 Task: Create in the project TrendSetter a sprint 'Scope Sprint'.
Action: Mouse moved to (1128, 393)
Screenshot: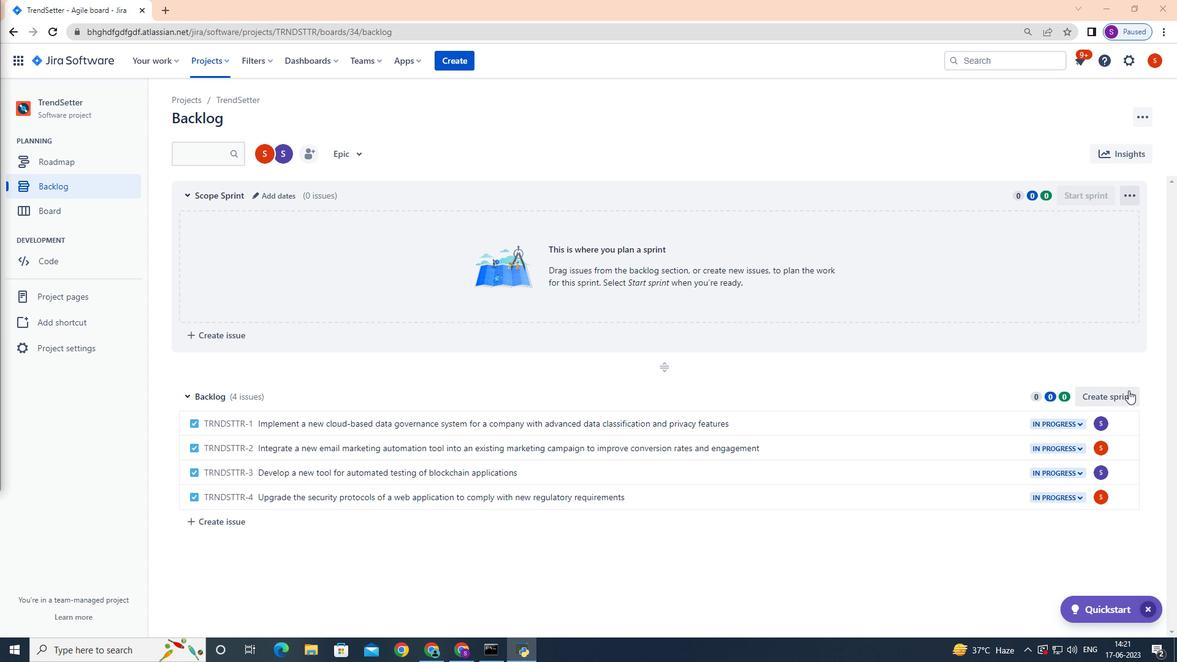 
Action: Mouse pressed left at (1128, 393)
Screenshot: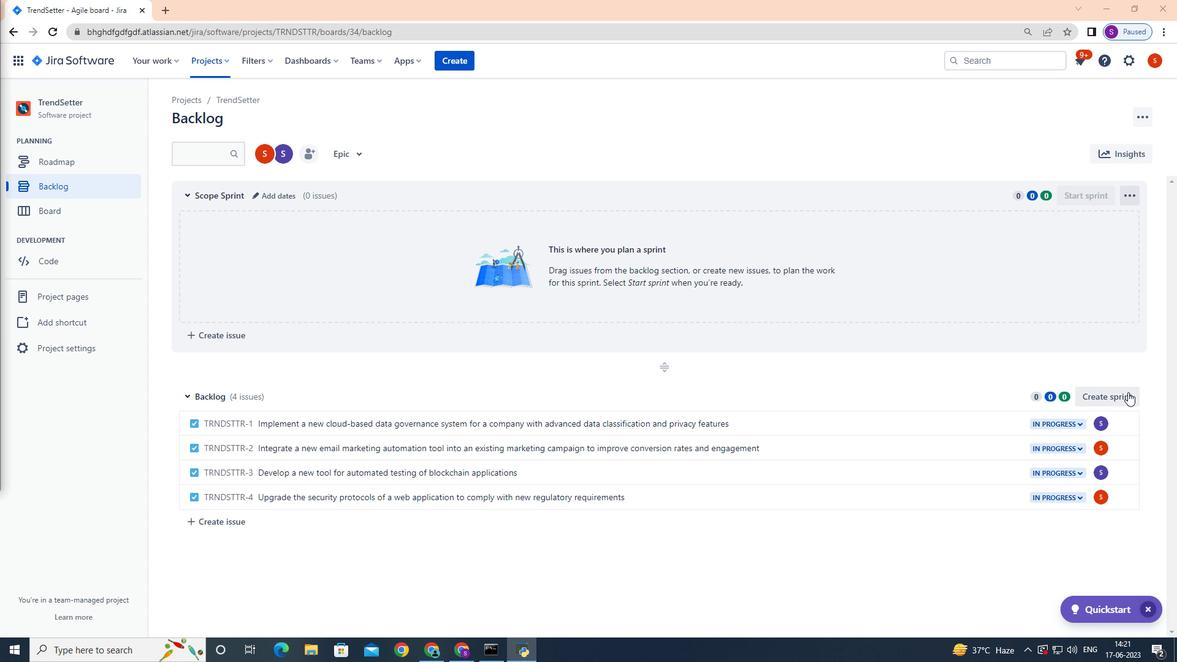 
Action: Mouse moved to (298, 395)
Screenshot: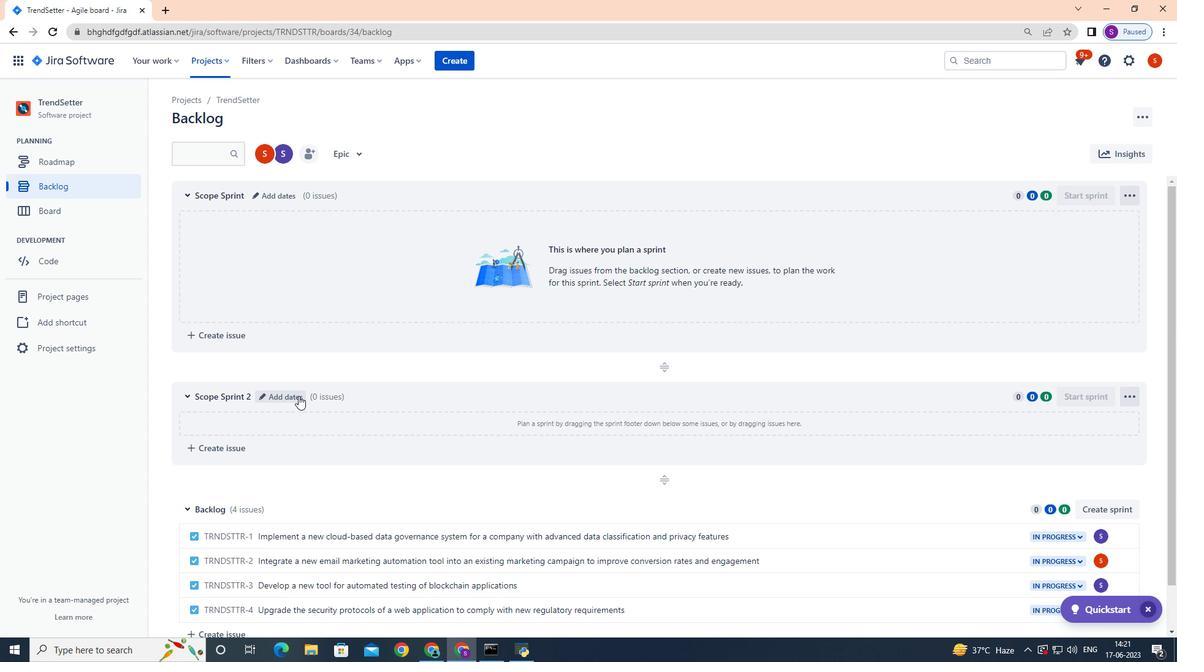 
Action: Mouse pressed left at (298, 395)
Screenshot: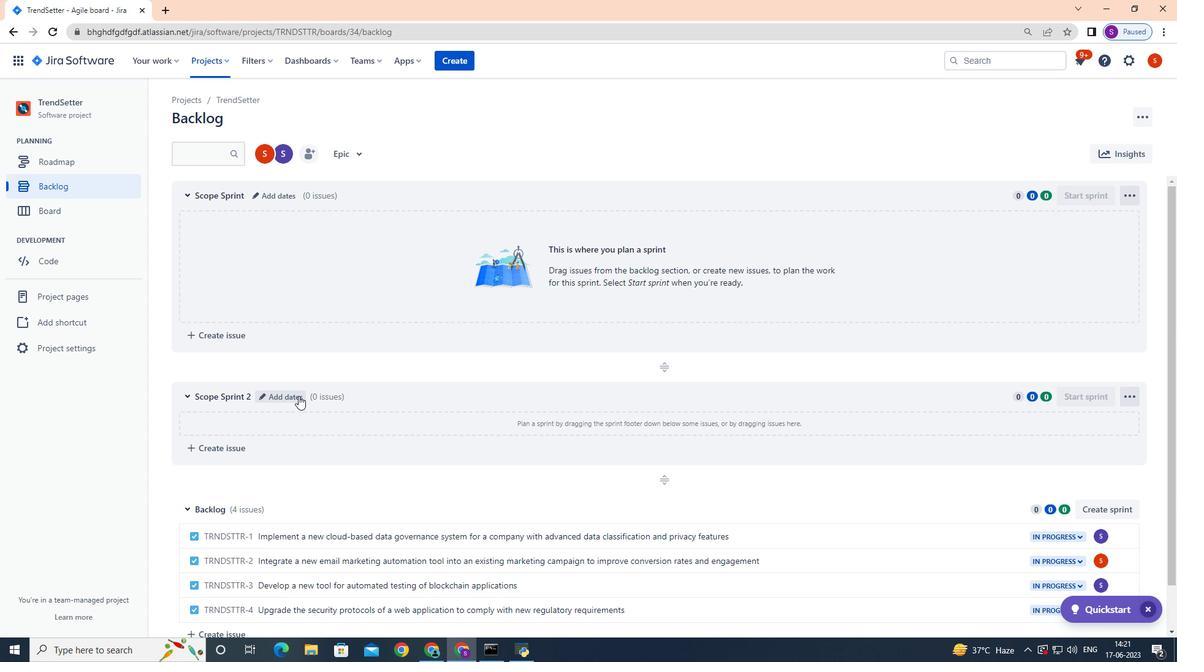 
Action: Mouse moved to (296, 395)
Screenshot: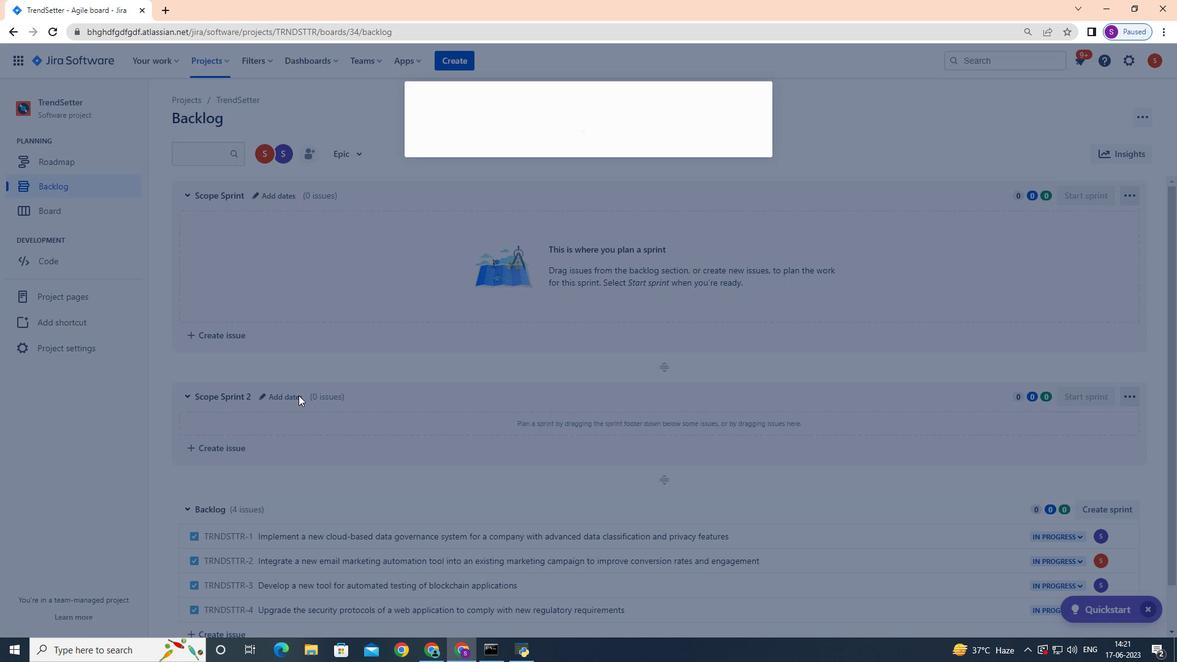
Action: Key pressed <Key.backspace><Key.backspace><Key.backspace><Key.backspace><Key.backspace><Key.backspace><Key.backspace><Key.backspace><Key.backspace><Key.backspace><Key.backspace><Key.backspace><Key.backspace><Key.backspace><Key.backspace><Key.backspace><Key.backspace><Key.backspace><Key.backspace><Key.backspace><Key.backspace><Key.backspace><Key.backspace><Key.backspace><Key.shift>Scope<Key.space><Key.shift>Sprint
Screenshot: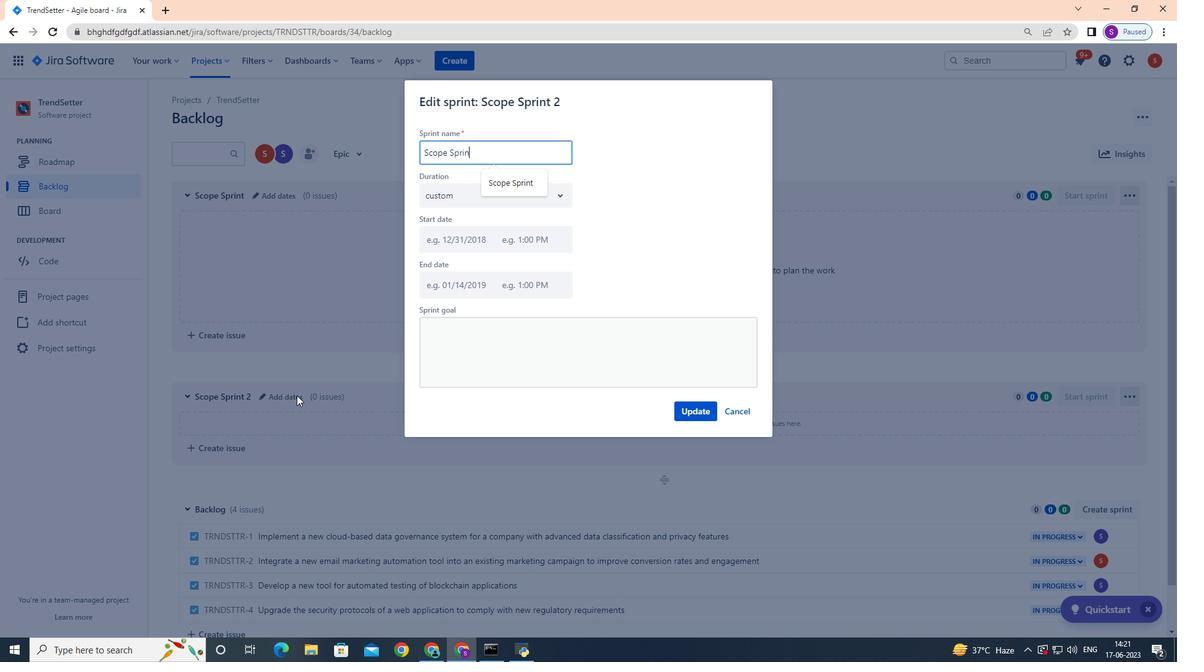 
Action: Mouse moved to (689, 413)
Screenshot: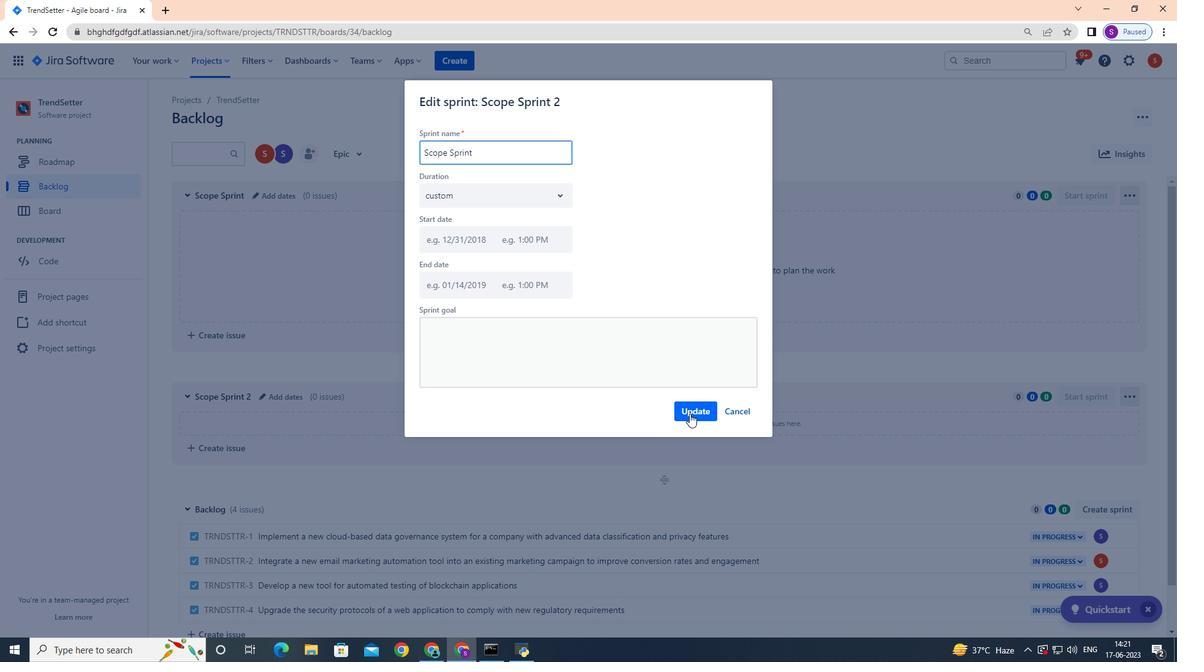 
Action: Mouse pressed left at (689, 413)
Screenshot: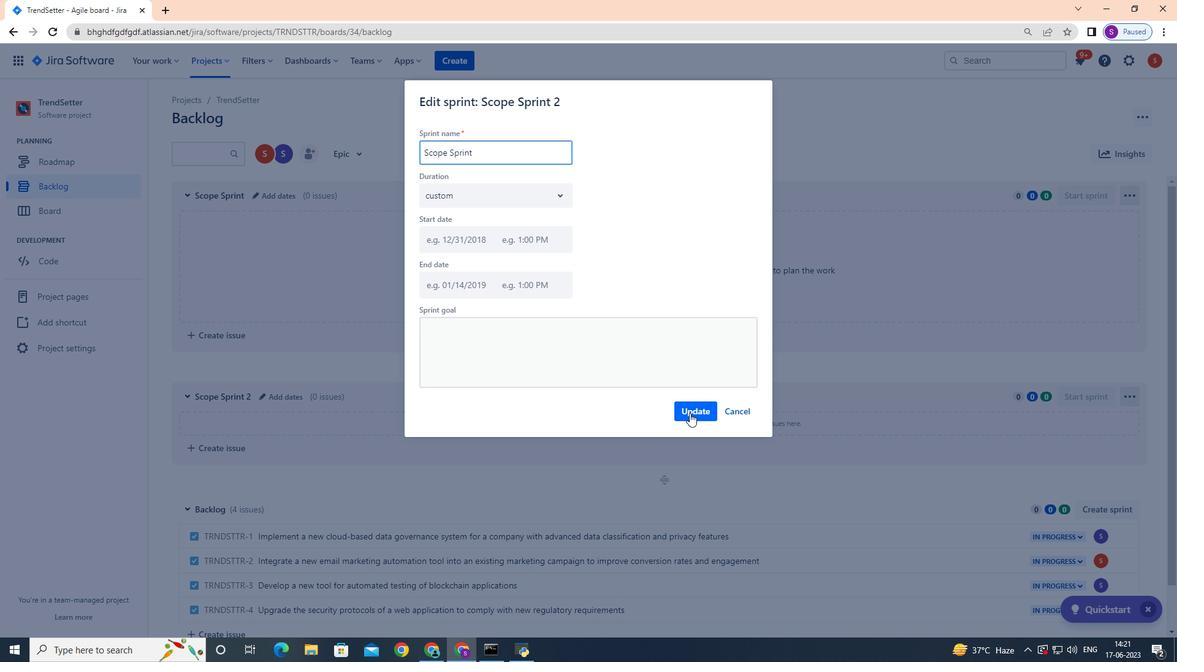 
Action: Mouse moved to (689, 413)
Screenshot: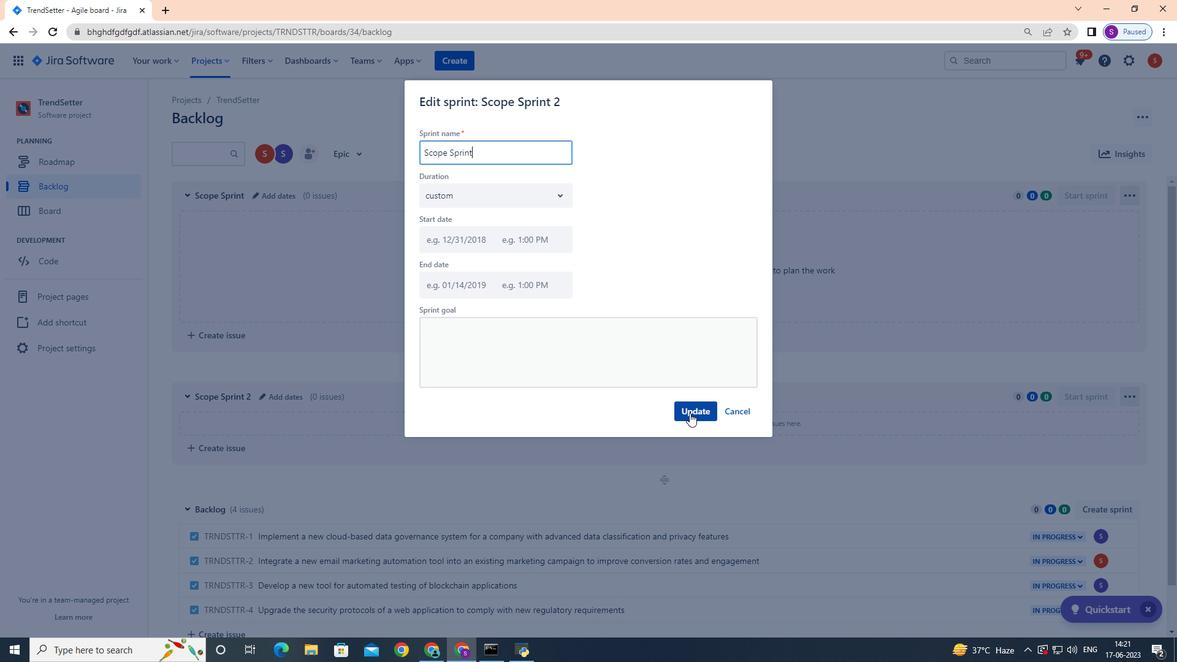 
